 Task: Add Sprouts Bronchial Syrup to the cart.
Action: Mouse pressed left at (17, 88)
Screenshot: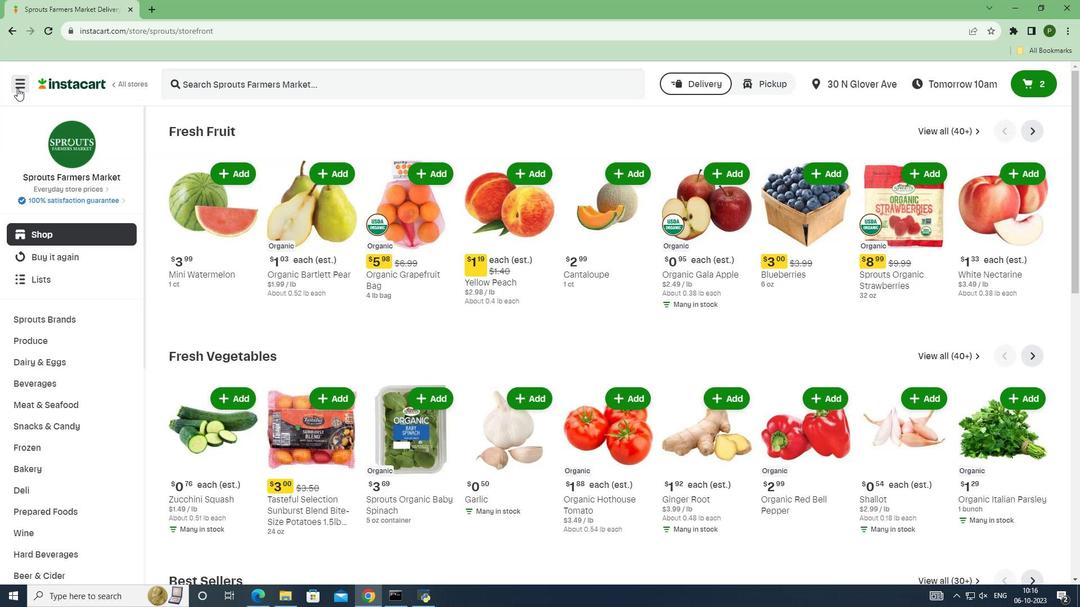 
Action: Mouse moved to (59, 298)
Screenshot: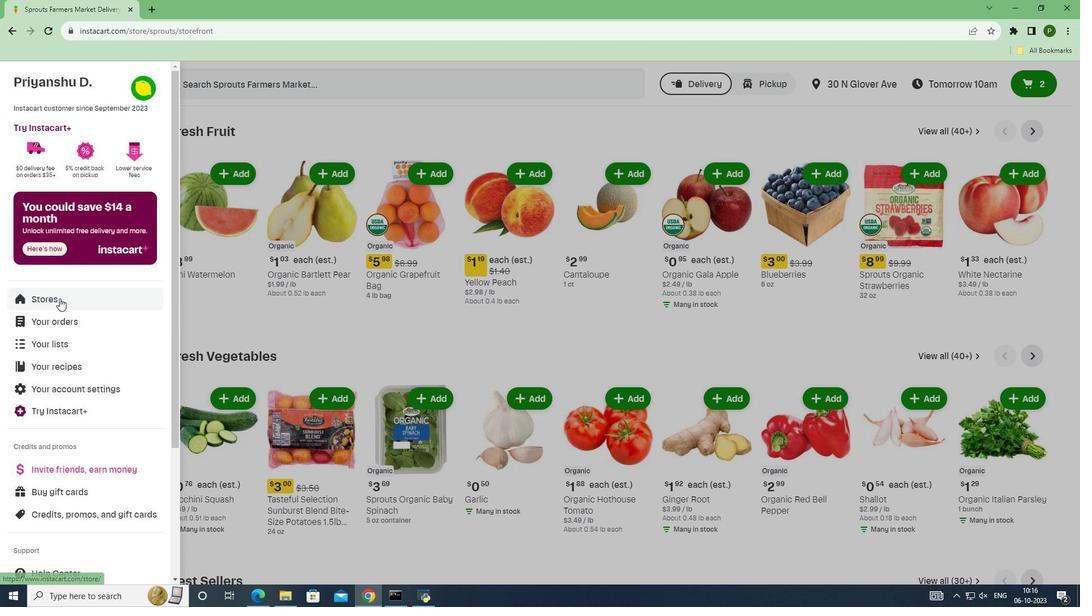 
Action: Mouse pressed left at (59, 298)
Screenshot: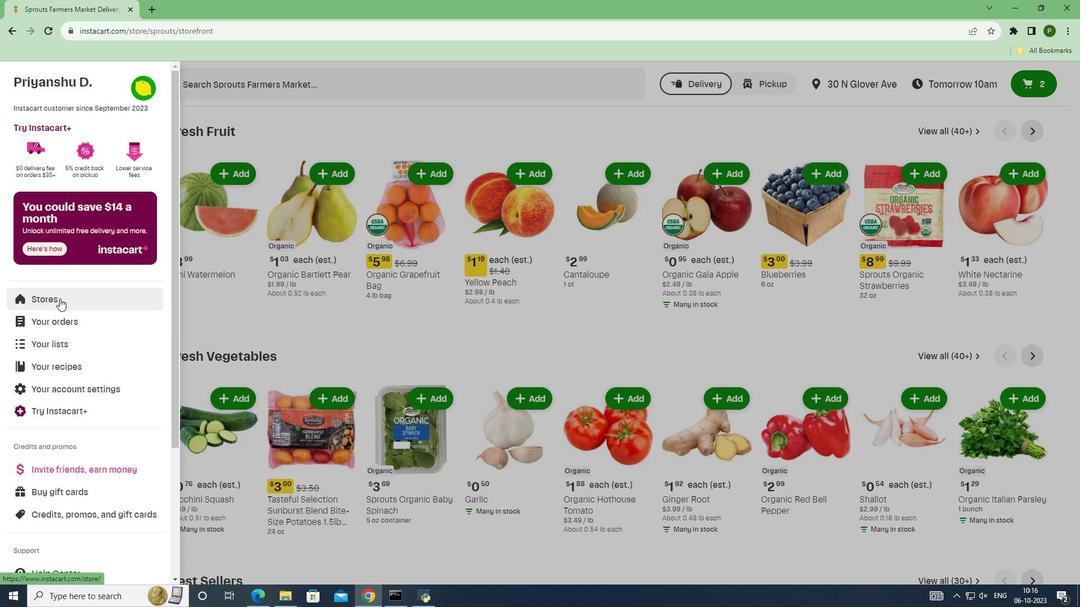 
Action: Mouse moved to (253, 129)
Screenshot: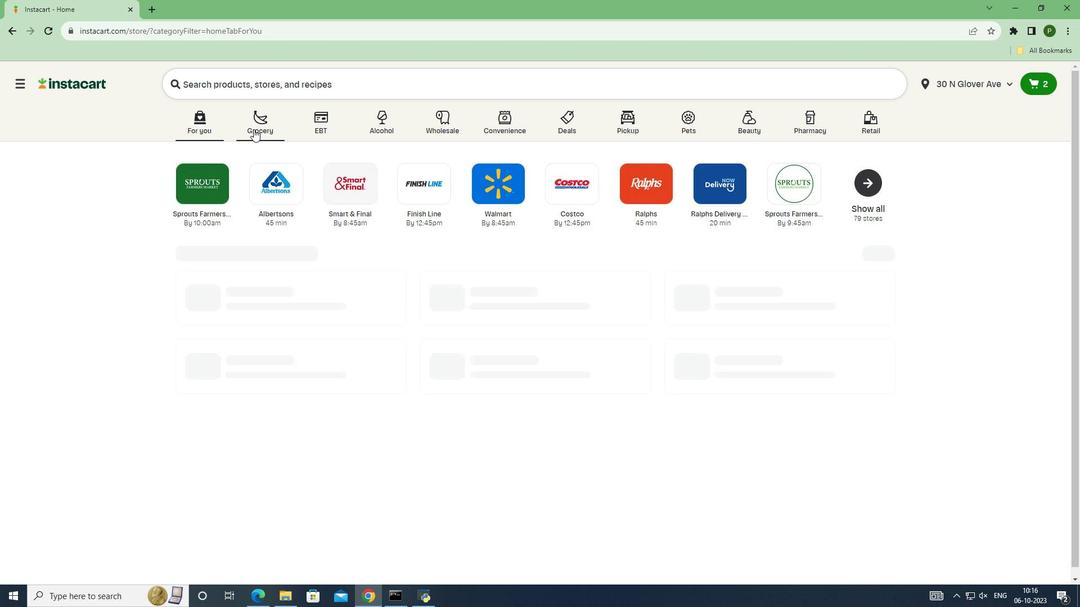 
Action: Mouse pressed left at (253, 129)
Screenshot: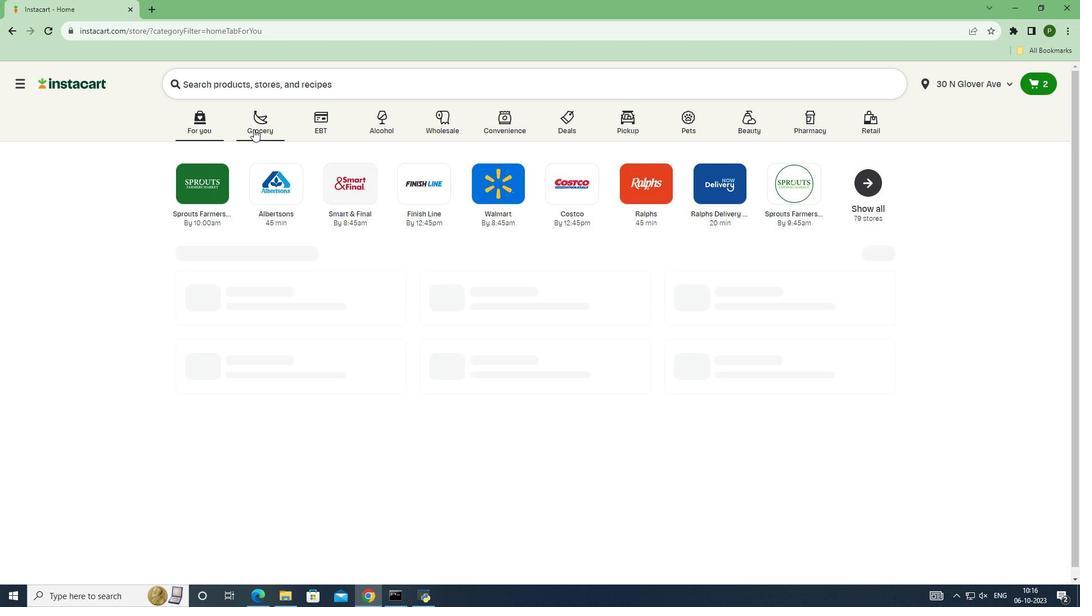 
Action: Mouse moved to (258, 195)
Screenshot: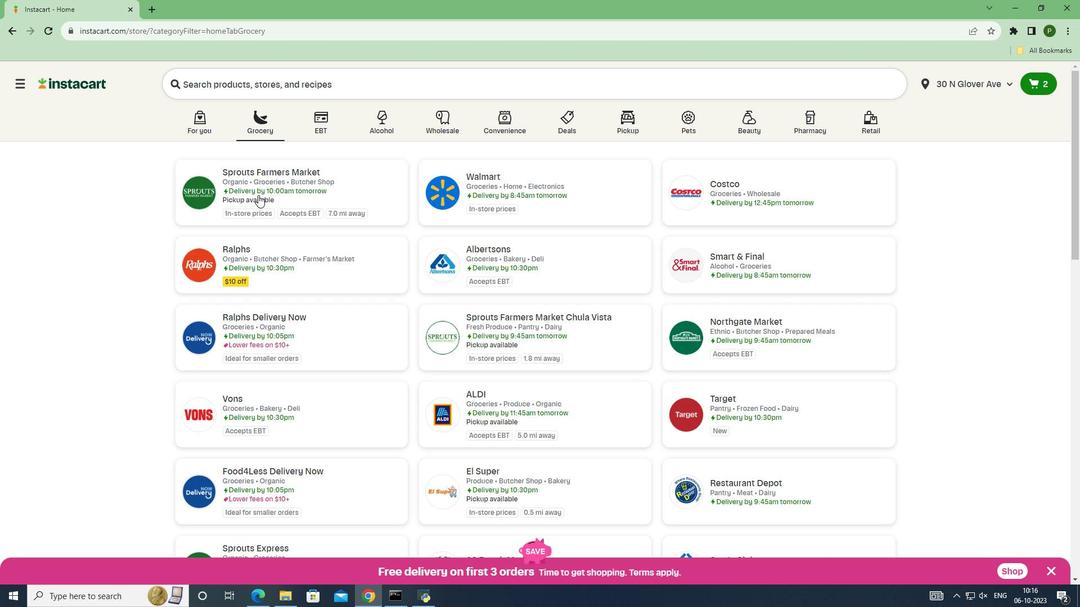 
Action: Mouse pressed left at (258, 195)
Screenshot: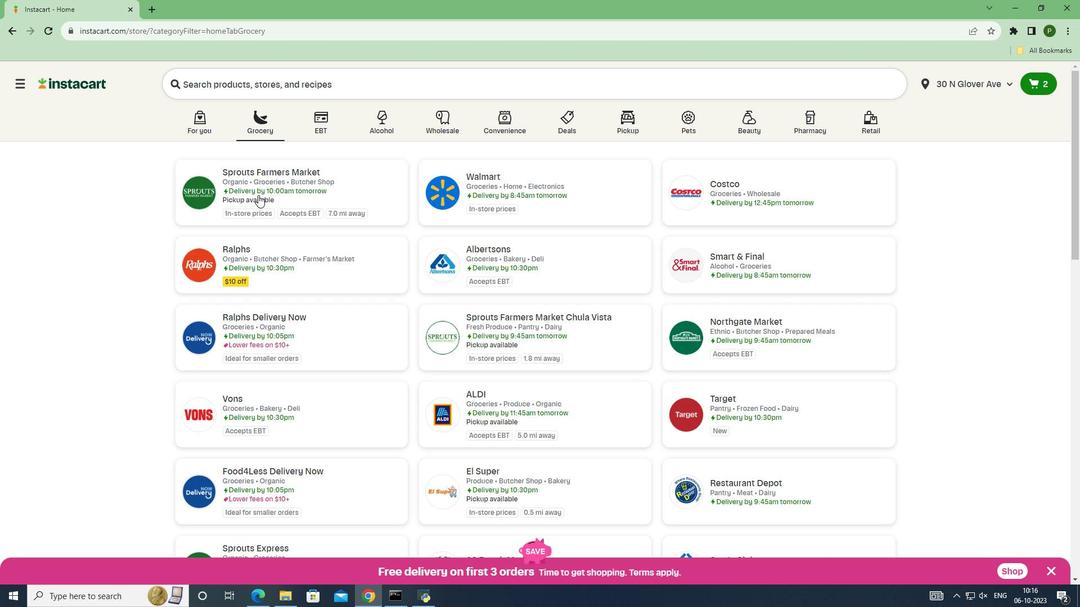 
Action: Mouse moved to (69, 316)
Screenshot: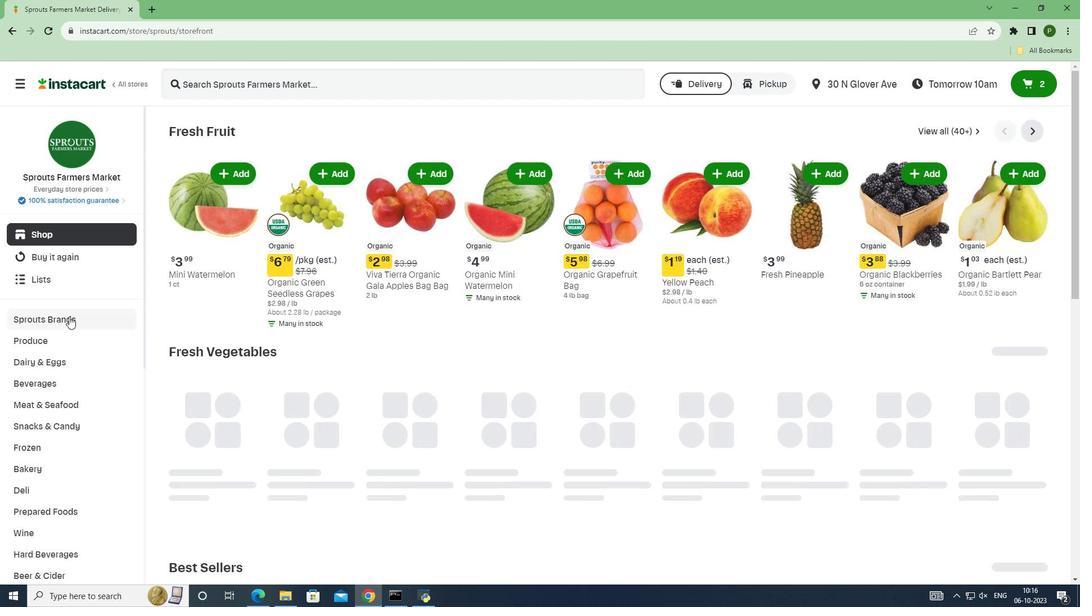 
Action: Mouse pressed left at (69, 316)
Screenshot: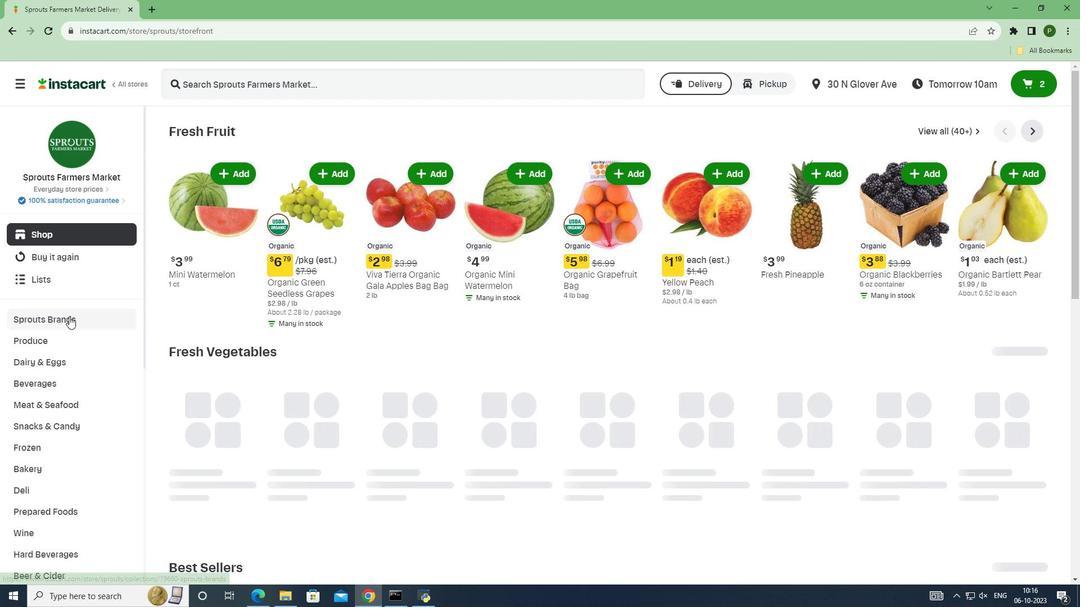
Action: Mouse moved to (64, 467)
Screenshot: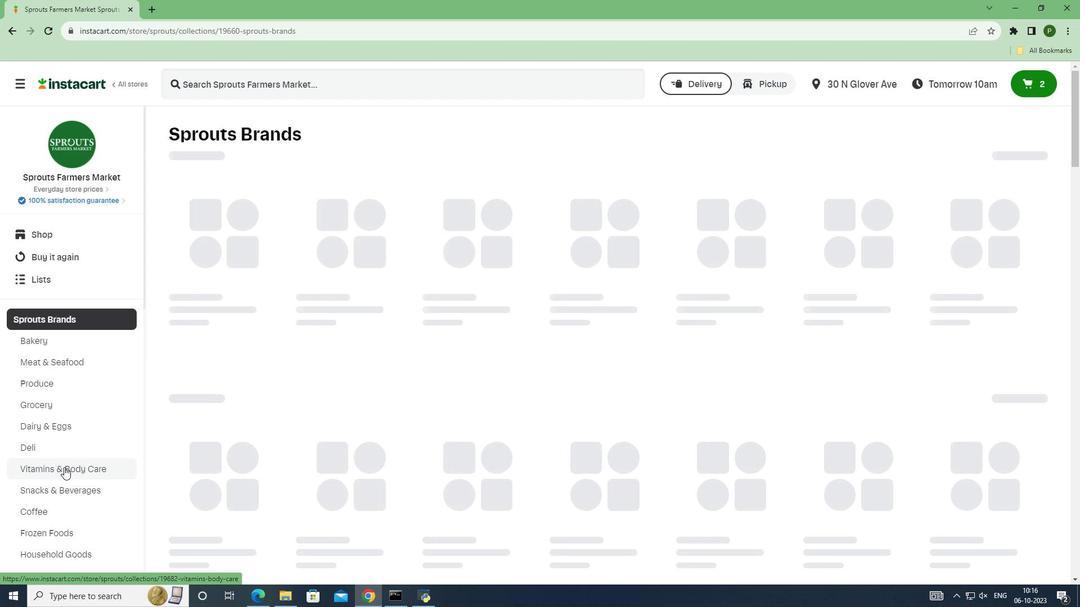 
Action: Mouse pressed left at (64, 467)
Screenshot: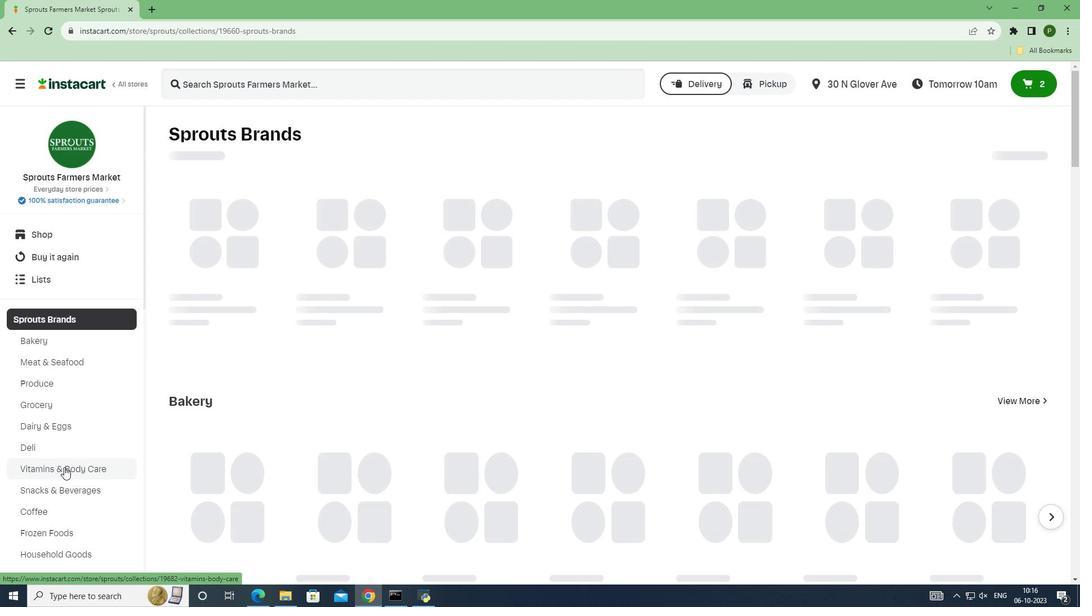 
Action: Mouse moved to (224, 83)
Screenshot: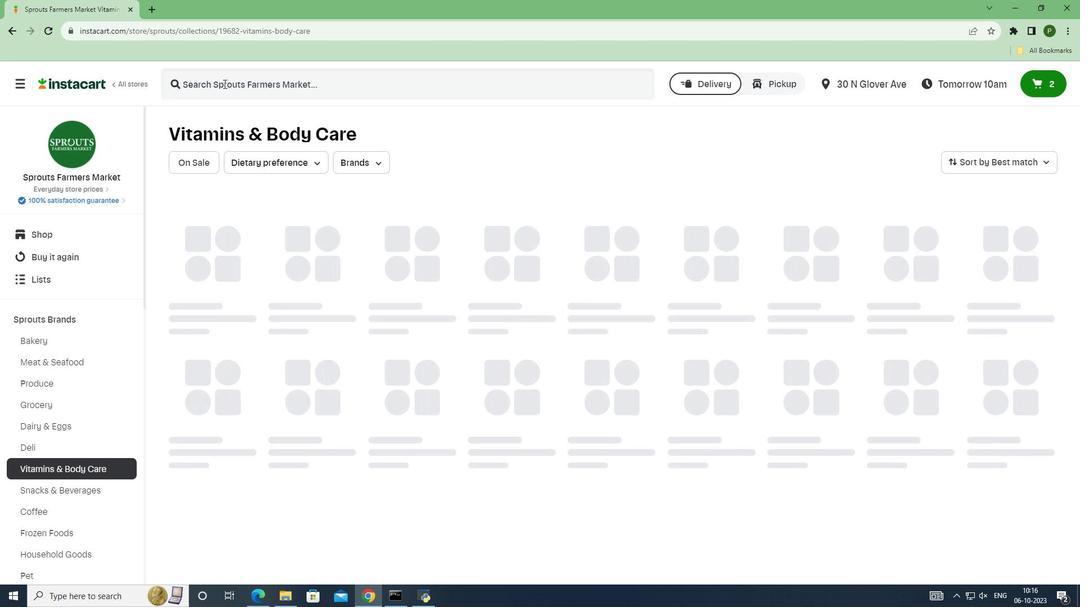 
Action: Mouse pressed left at (224, 83)
Screenshot: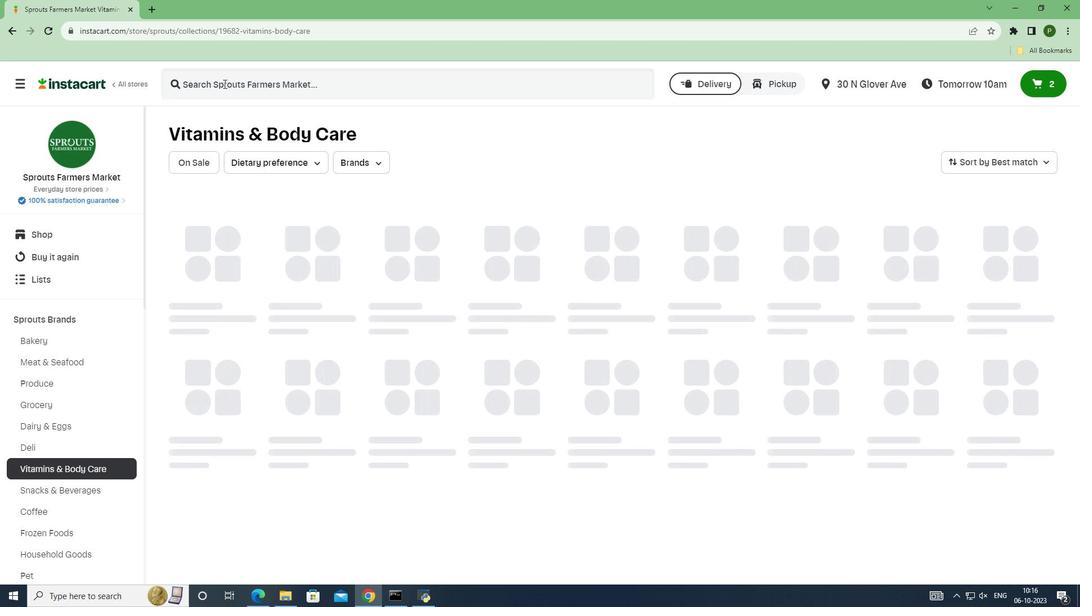 
Action: Key pressed <Key.caps_lock>S<Key.caps_lock>prouts<Key.space><Key.caps_lock>B<Key.caps_lock>ronchial<Key.space><Key.caps_lock>S<Key.caps_lock>yrup<Key.space><Key.enter>
Screenshot: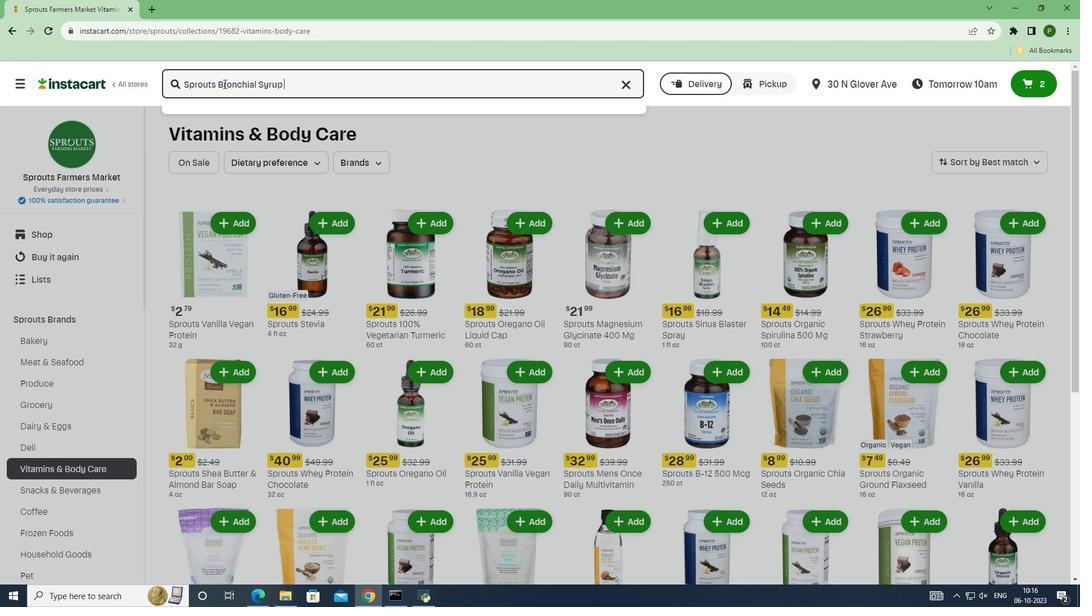 
Action: Mouse moved to (308, 288)
Screenshot: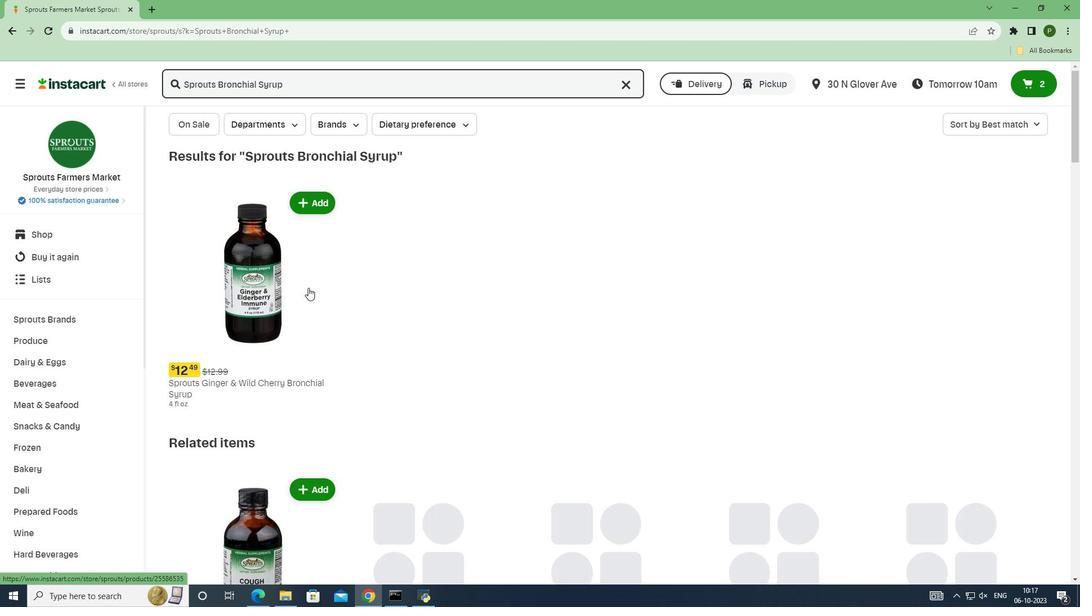 
Action: Mouse scrolled (308, 287) with delta (0, 0)
Screenshot: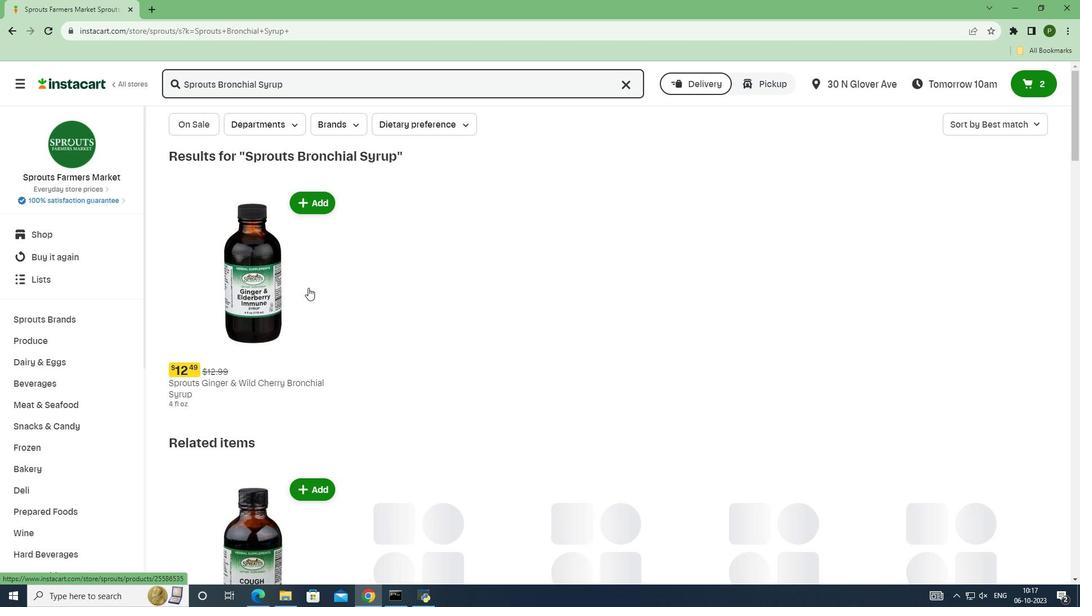 
Action: Mouse moved to (308, 288)
Screenshot: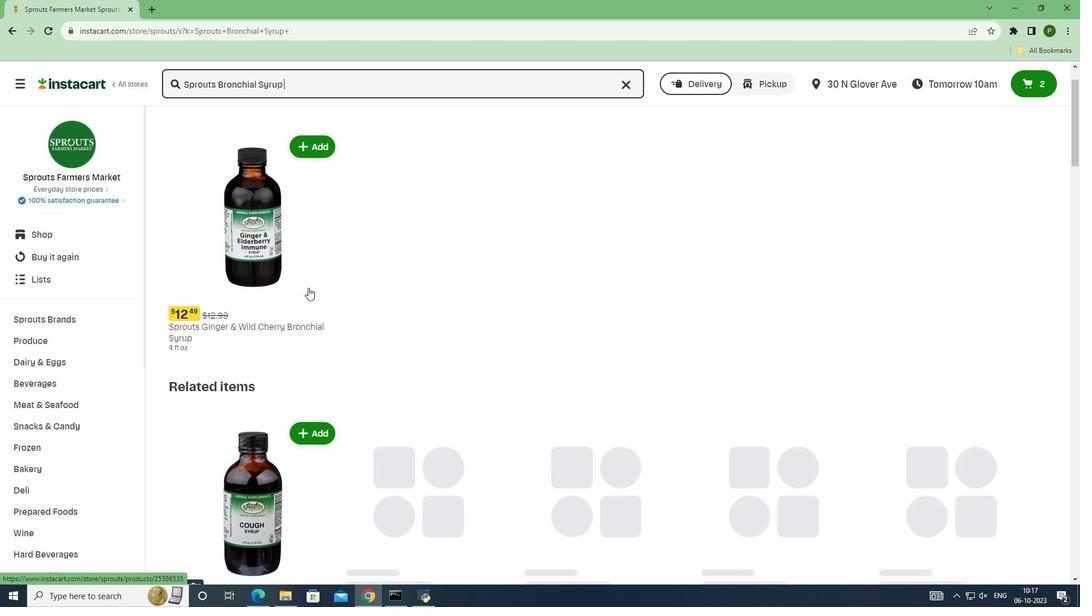 
Action: Mouse scrolled (308, 287) with delta (0, 0)
Screenshot: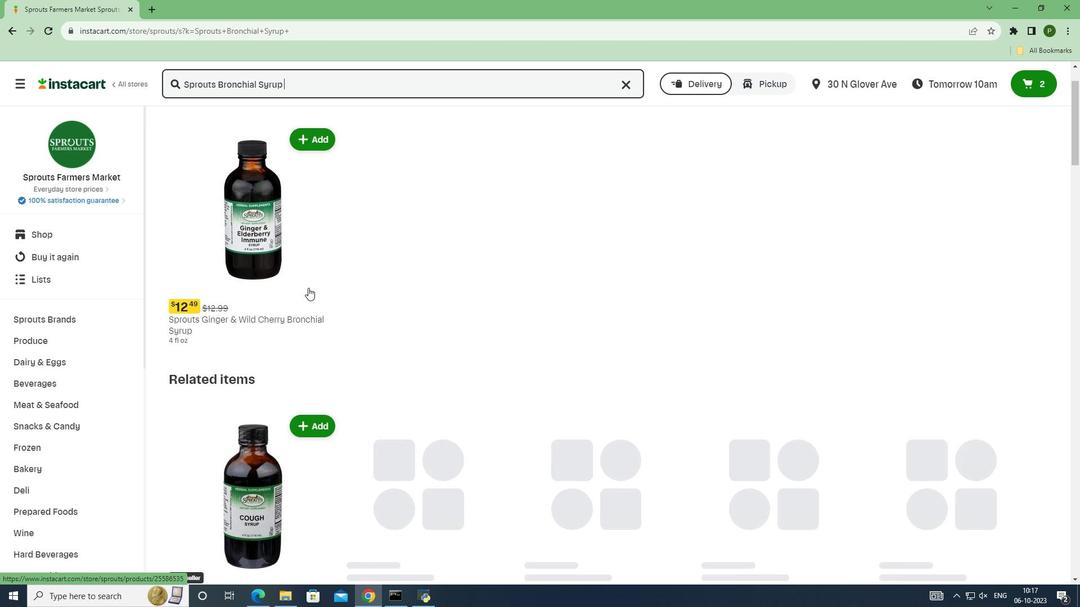
Action: Mouse scrolled (308, 287) with delta (0, 0)
Screenshot: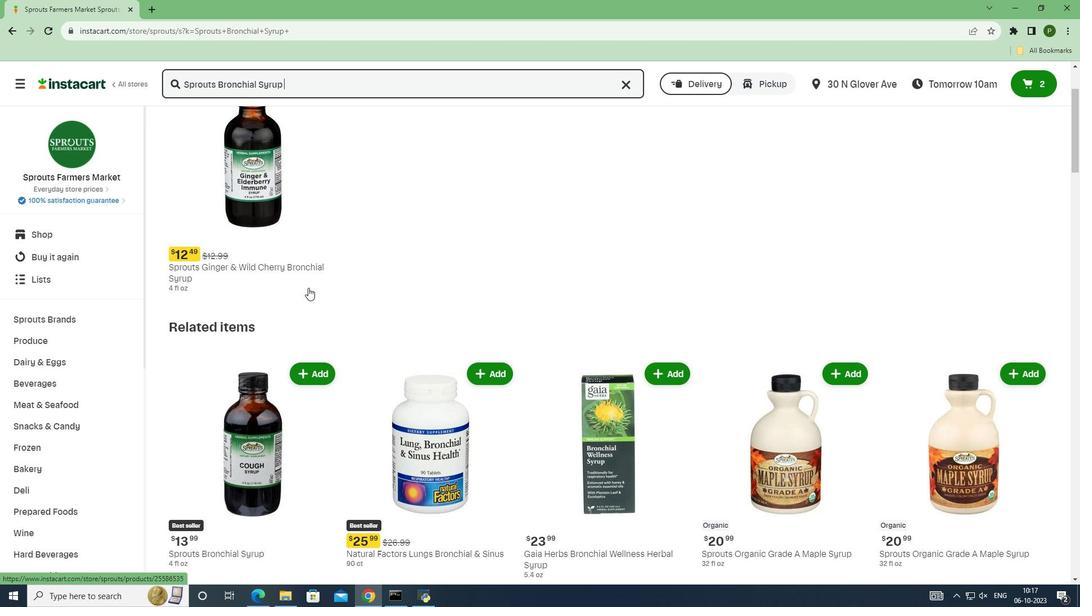 
Action: Mouse scrolled (308, 287) with delta (0, 0)
Screenshot: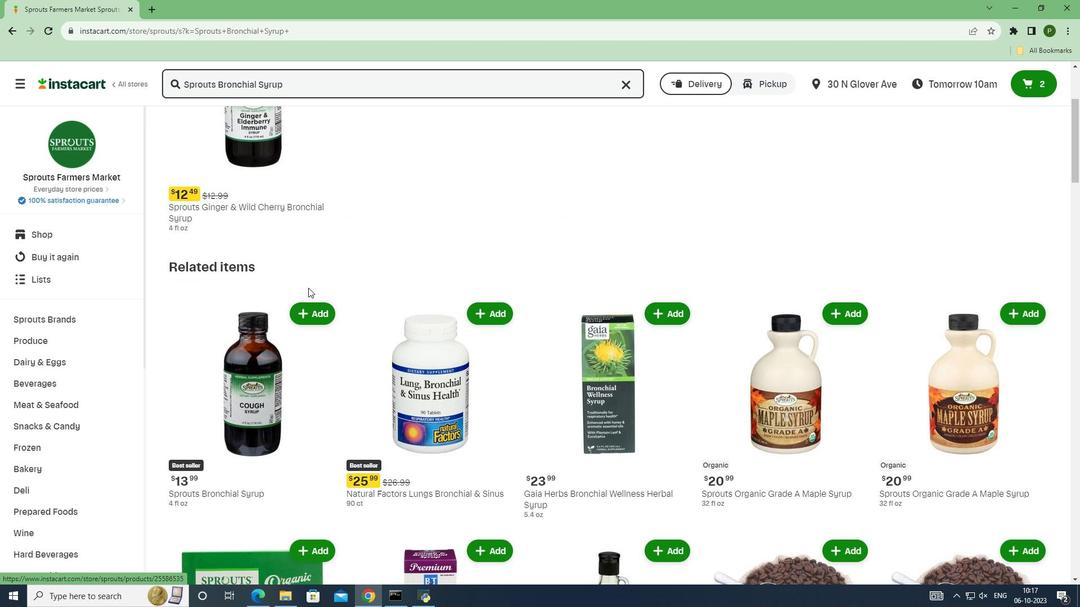 
Action: Mouse moved to (311, 267)
Screenshot: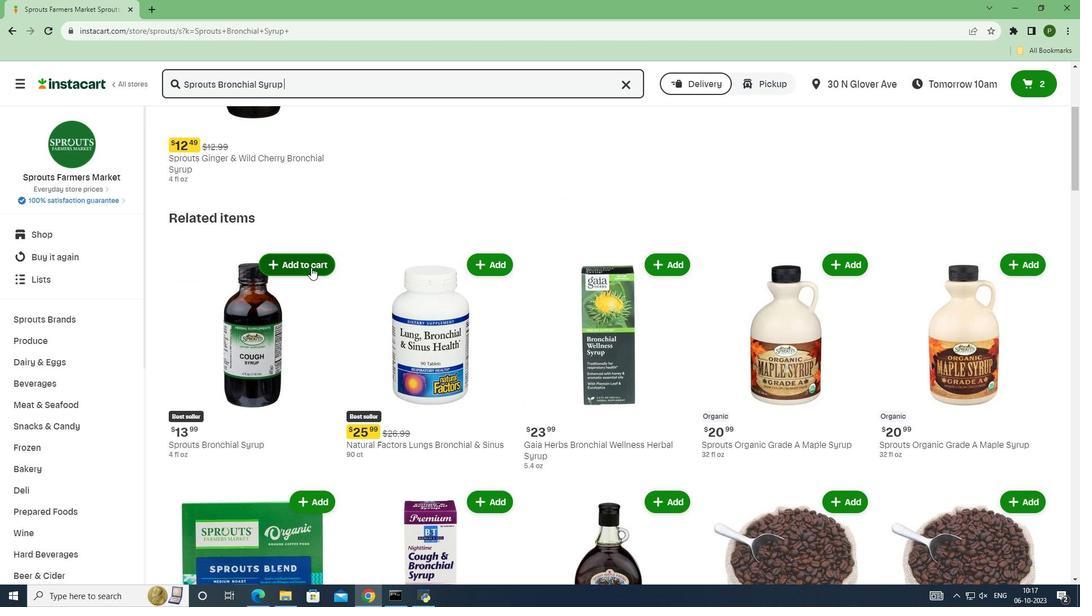 
Action: Mouse pressed left at (311, 267)
Screenshot: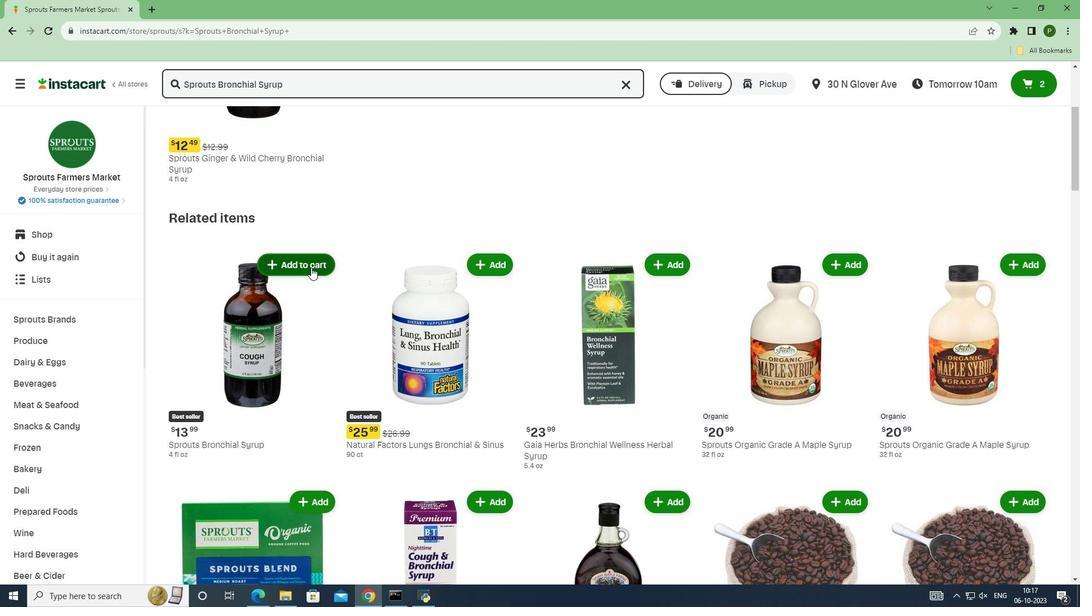 
Action: Mouse moved to (304, 329)
Screenshot: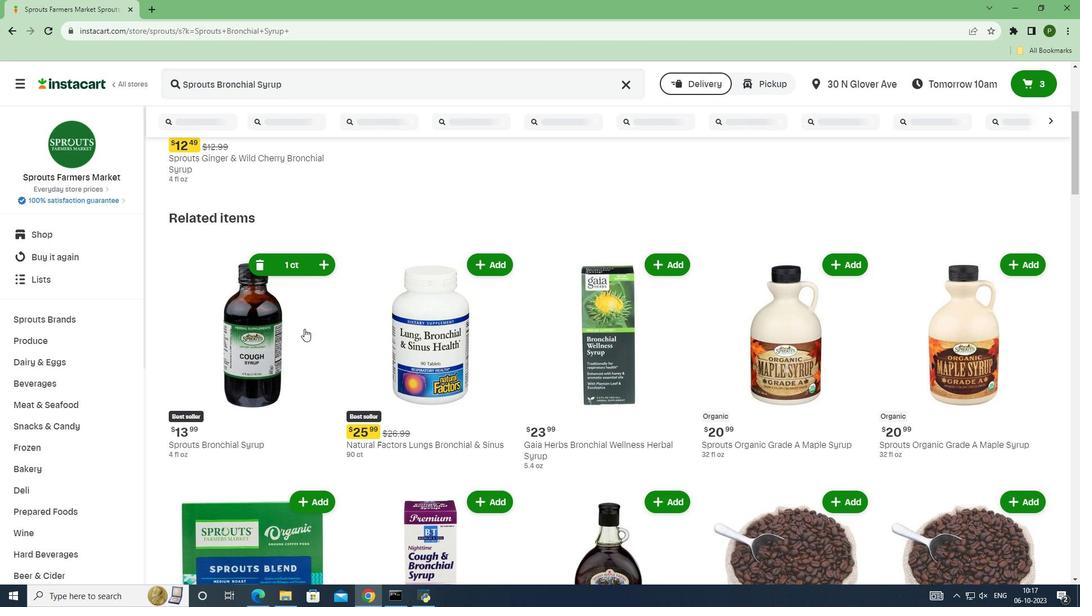 
